Task: Add the task  Develop a new online tool for website optimization to the section Fast Frenzy in the project AuraTech and add a Due Date to the respective task as 2023/07/26
Action: Mouse moved to (585, 495)
Screenshot: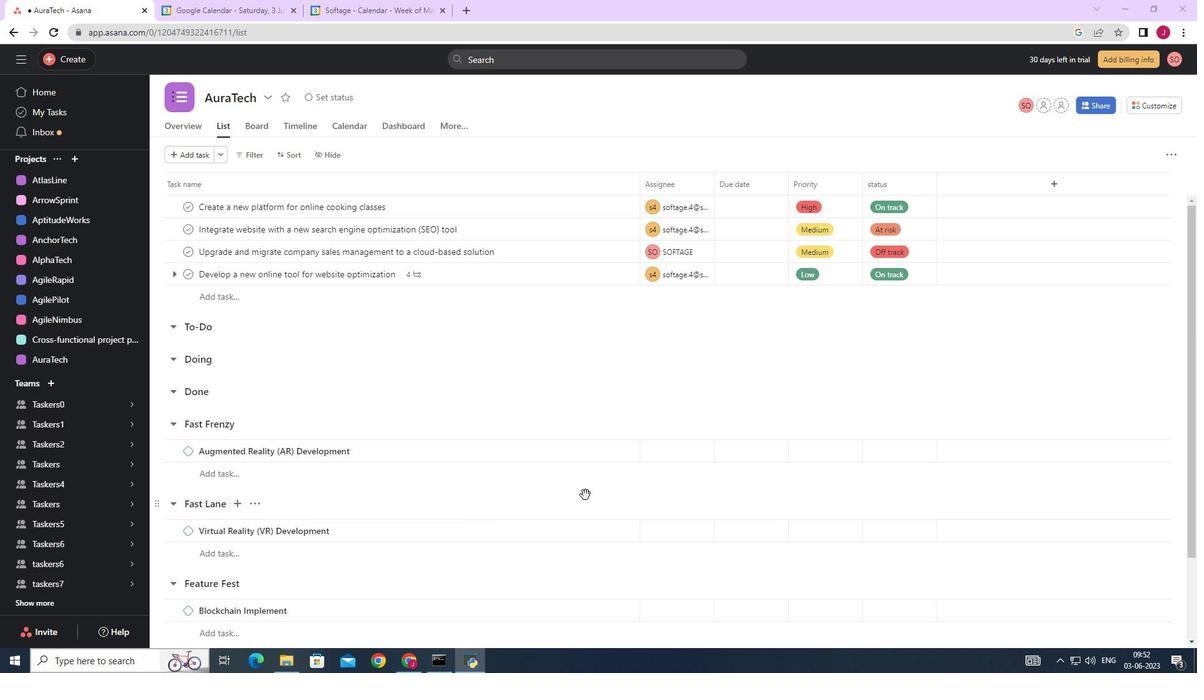 
Action: Mouse scrolled (585, 496) with delta (0, 0)
Screenshot: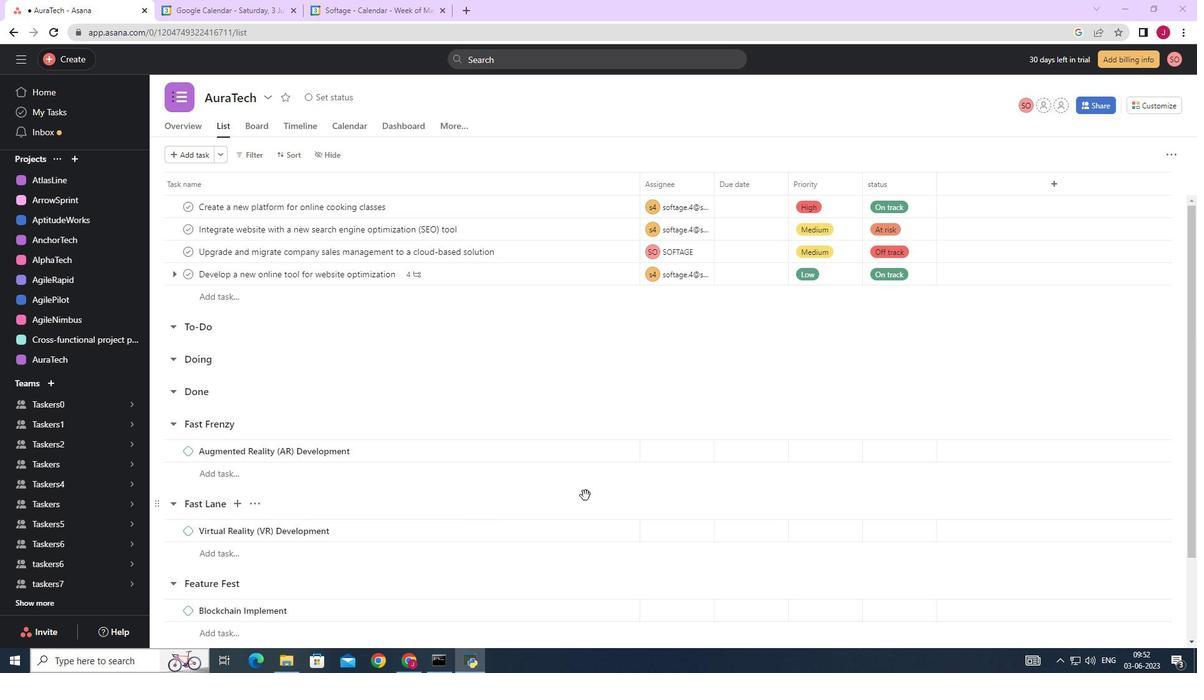 
Action: Mouse scrolled (585, 496) with delta (0, 0)
Screenshot: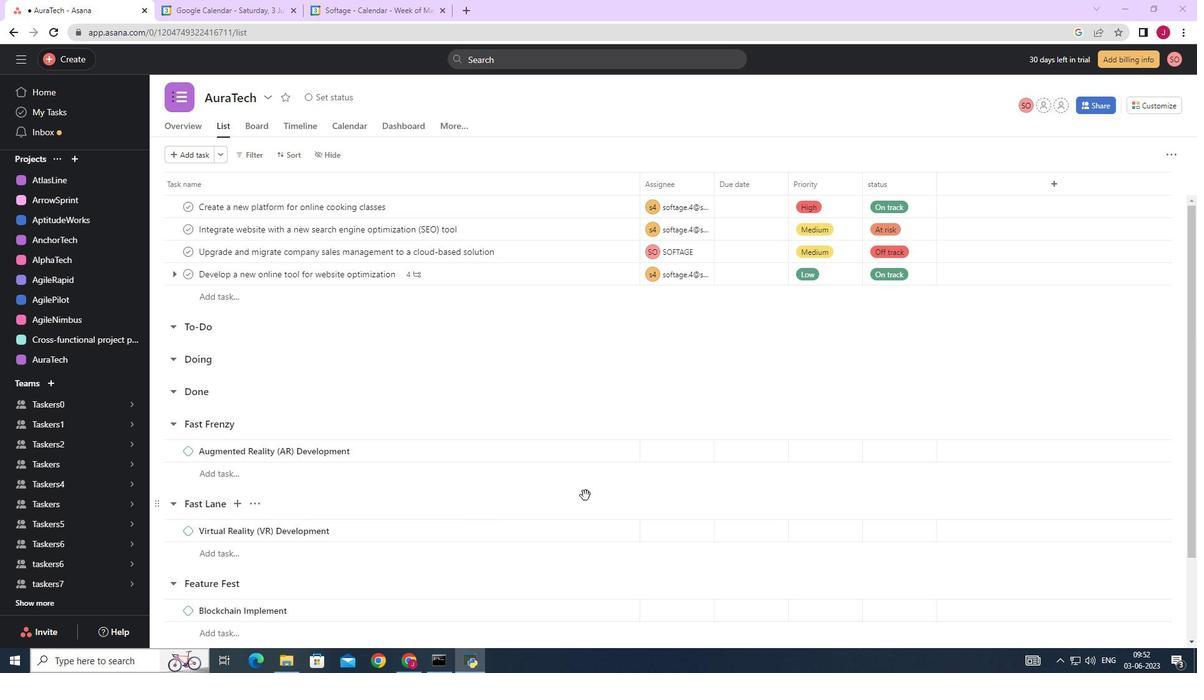 
Action: Mouse scrolled (585, 496) with delta (0, 0)
Screenshot: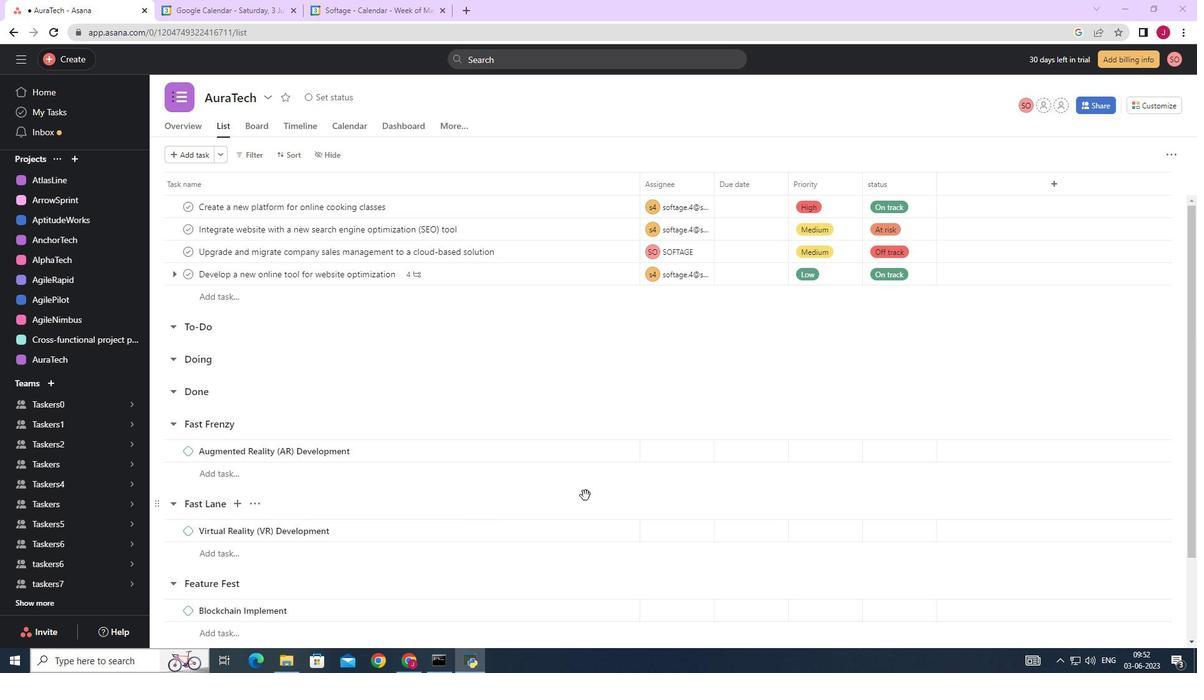 
Action: Mouse scrolled (585, 496) with delta (0, 0)
Screenshot: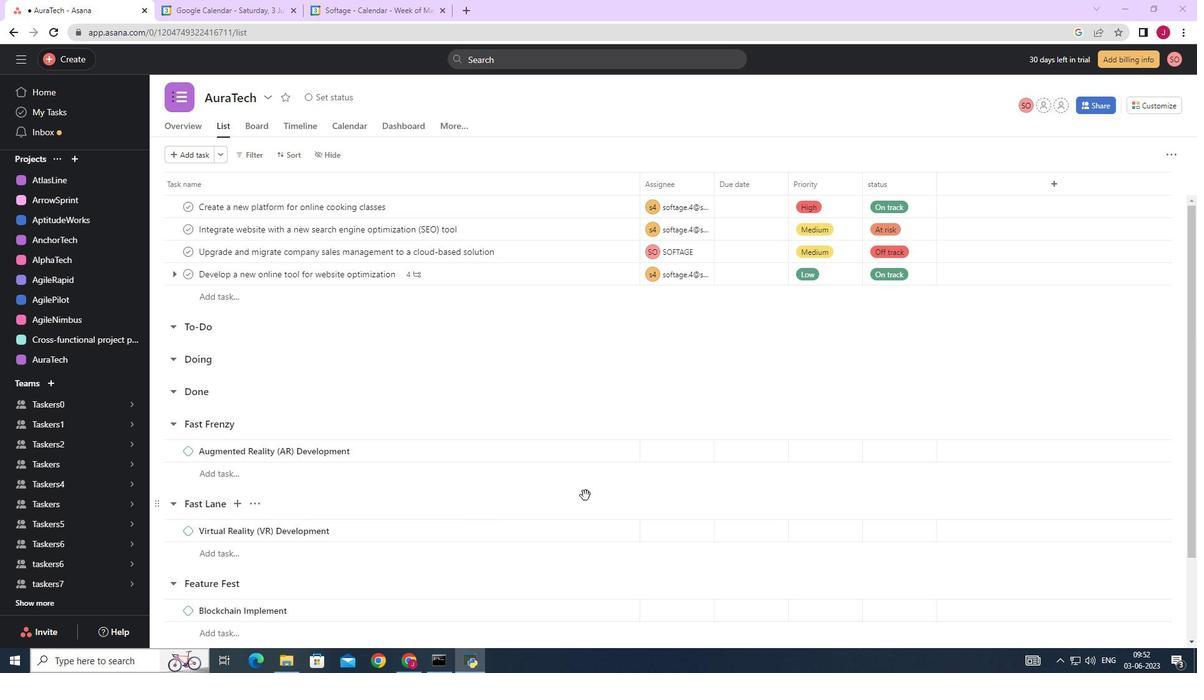 
Action: Mouse scrolled (585, 495) with delta (0, 0)
Screenshot: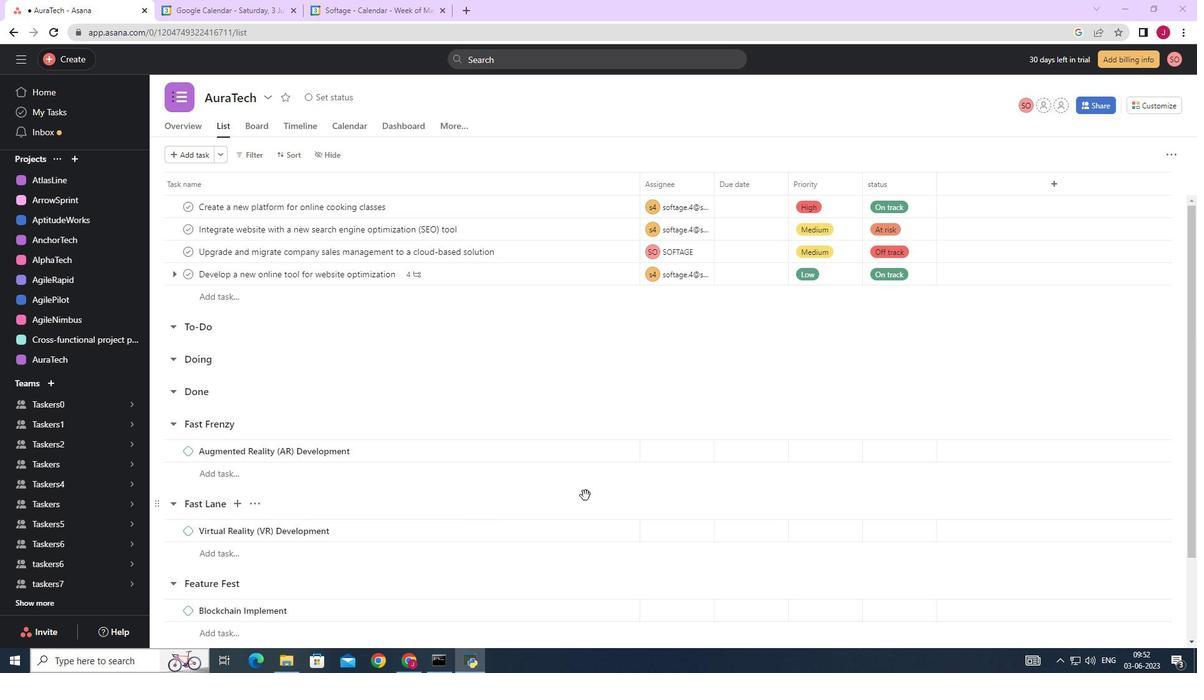 
Action: Mouse scrolled (585, 495) with delta (0, 0)
Screenshot: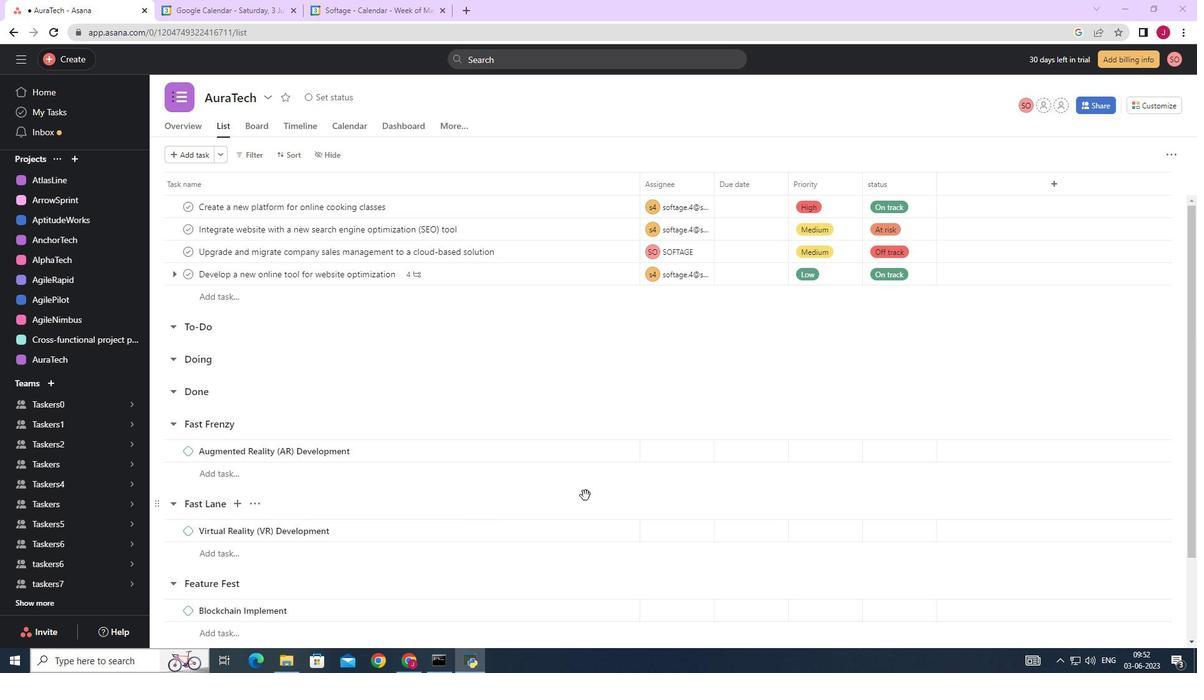 
Action: Mouse scrolled (585, 495) with delta (0, 0)
Screenshot: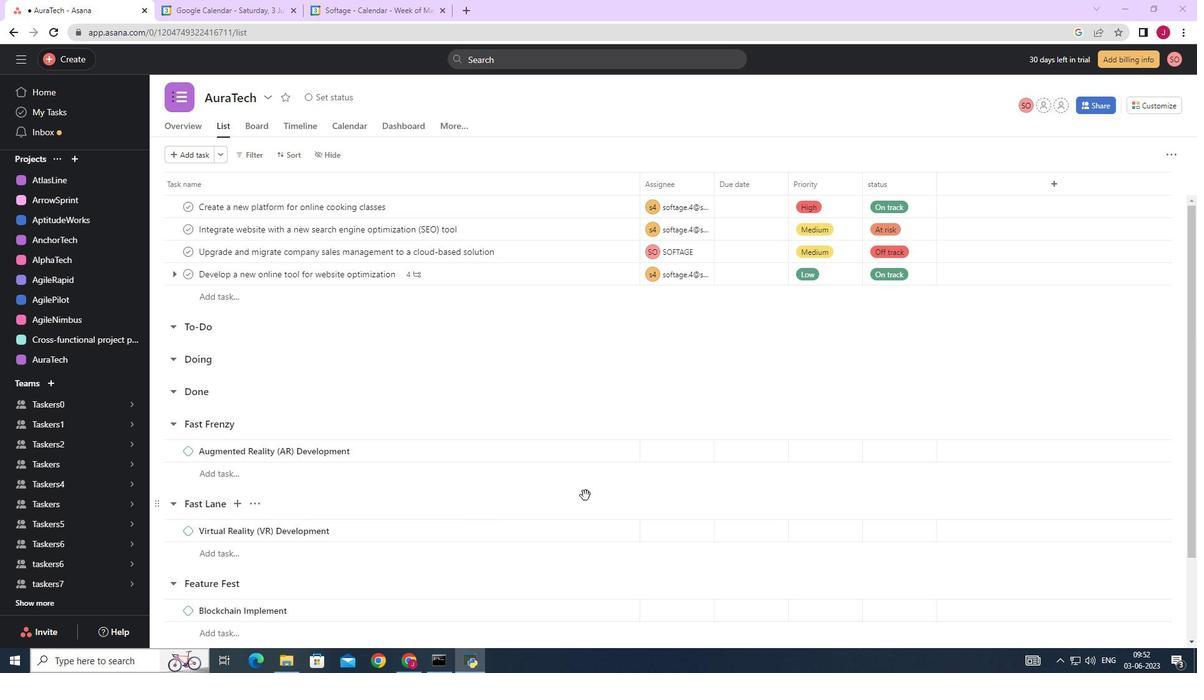 
Action: Mouse scrolled (585, 496) with delta (0, 0)
Screenshot: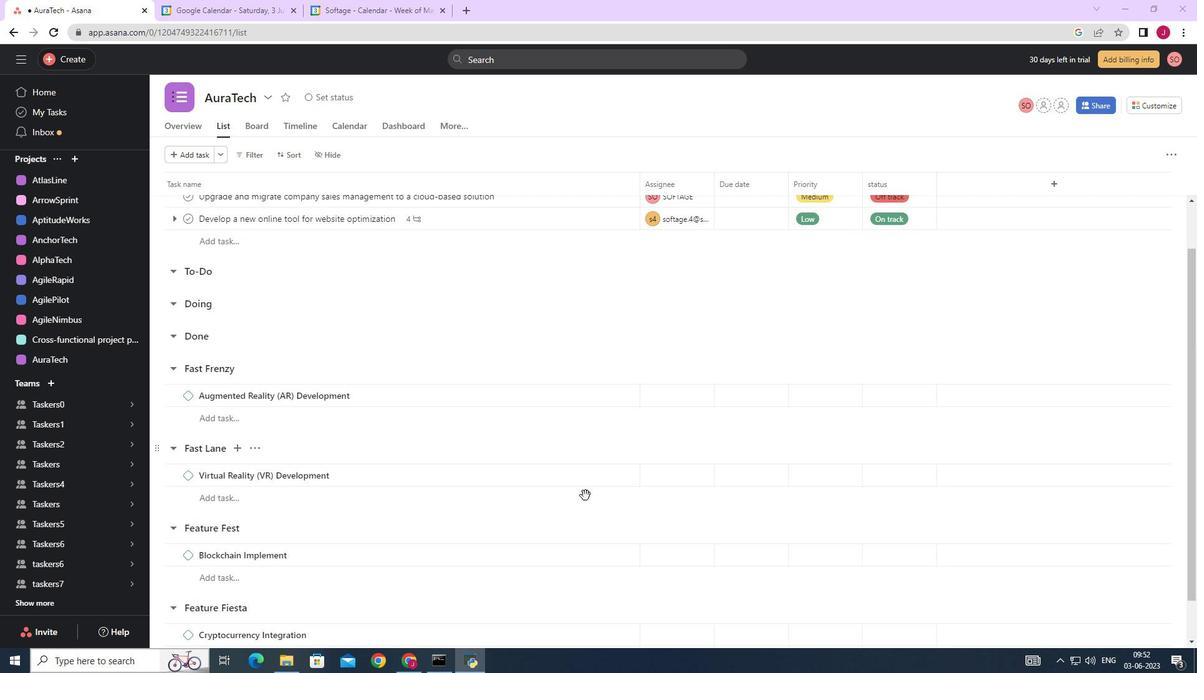 
Action: Mouse scrolled (585, 496) with delta (0, 0)
Screenshot: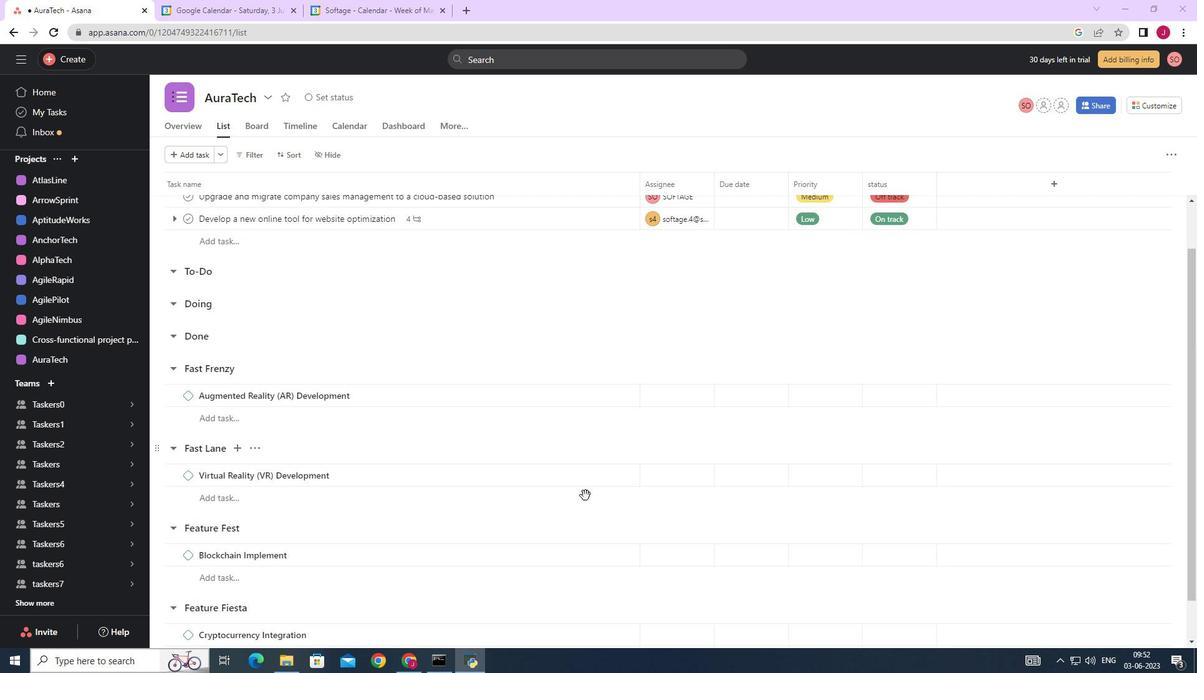 
Action: Mouse scrolled (585, 496) with delta (0, 0)
Screenshot: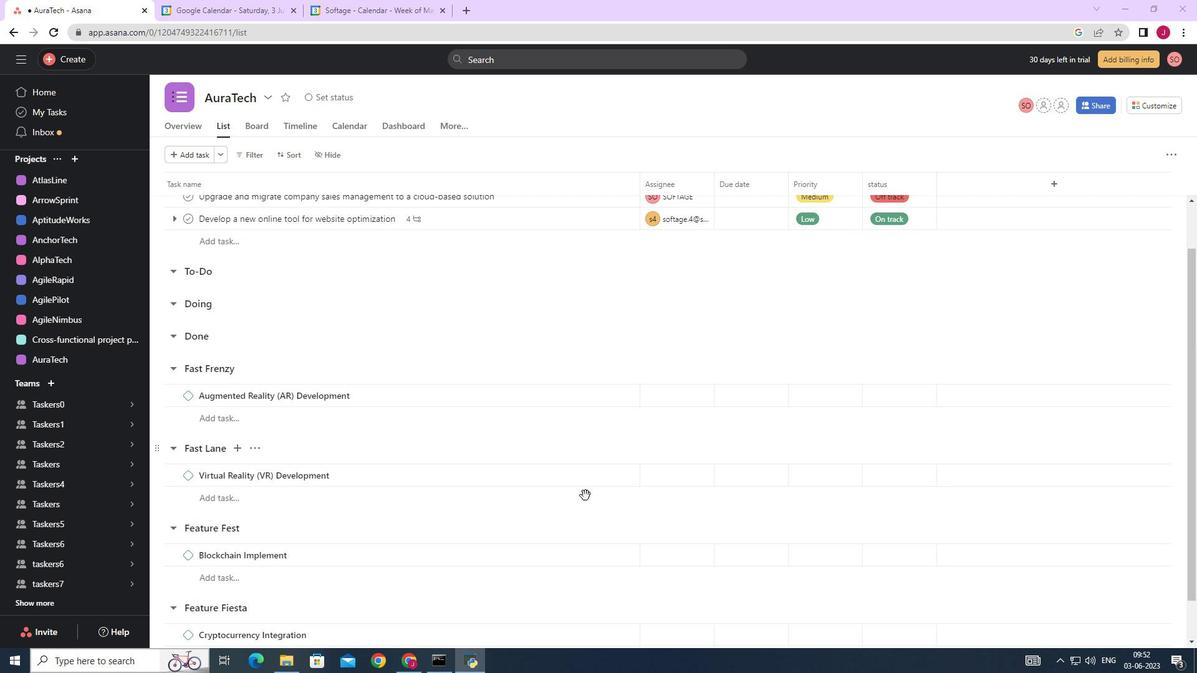
Action: Mouse moved to (604, 275)
Screenshot: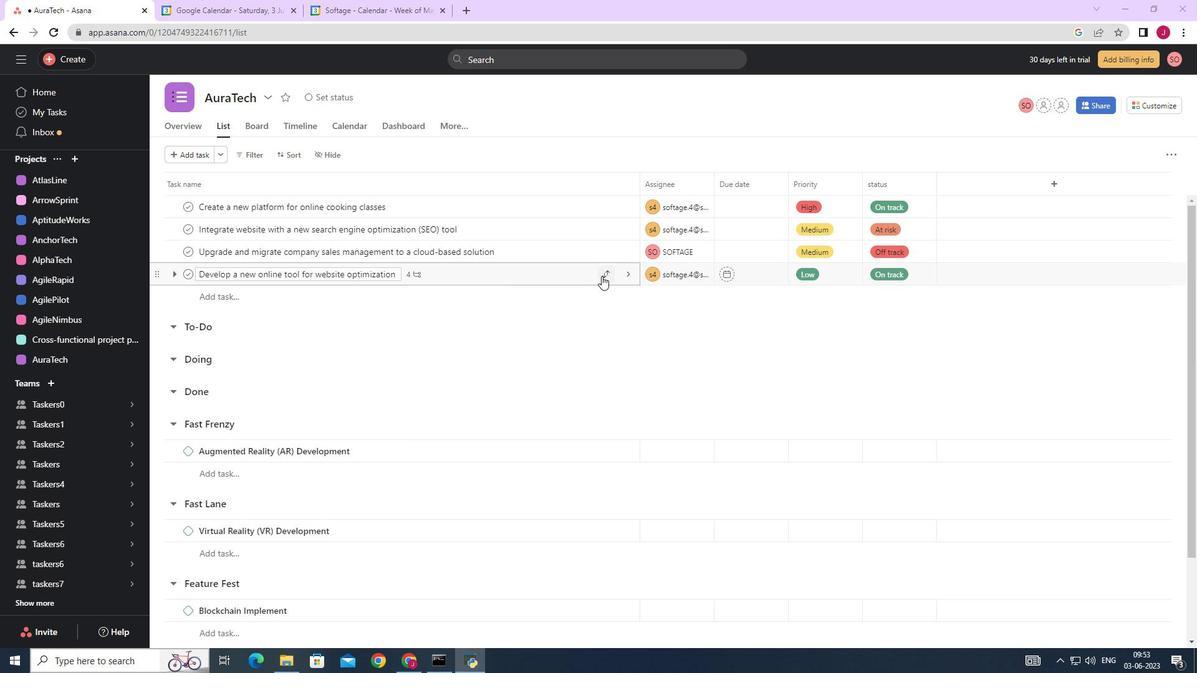 
Action: Mouse pressed left at (604, 275)
Screenshot: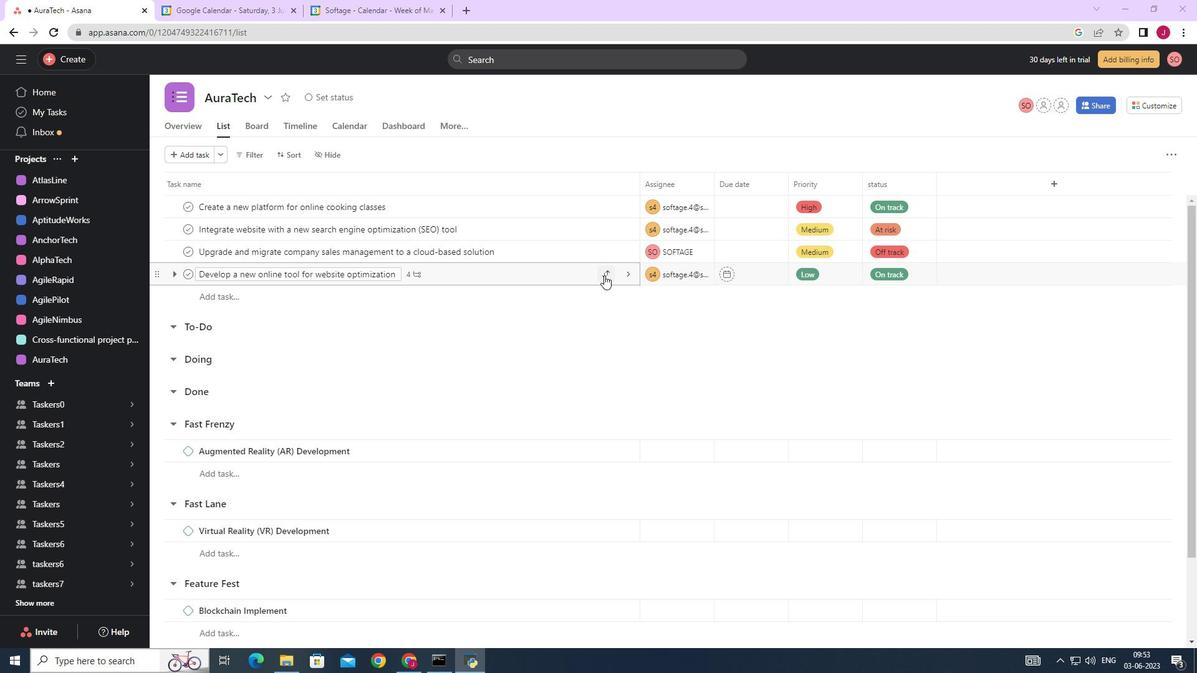 
Action: Mouse moved to (564, 409)
Screenshot: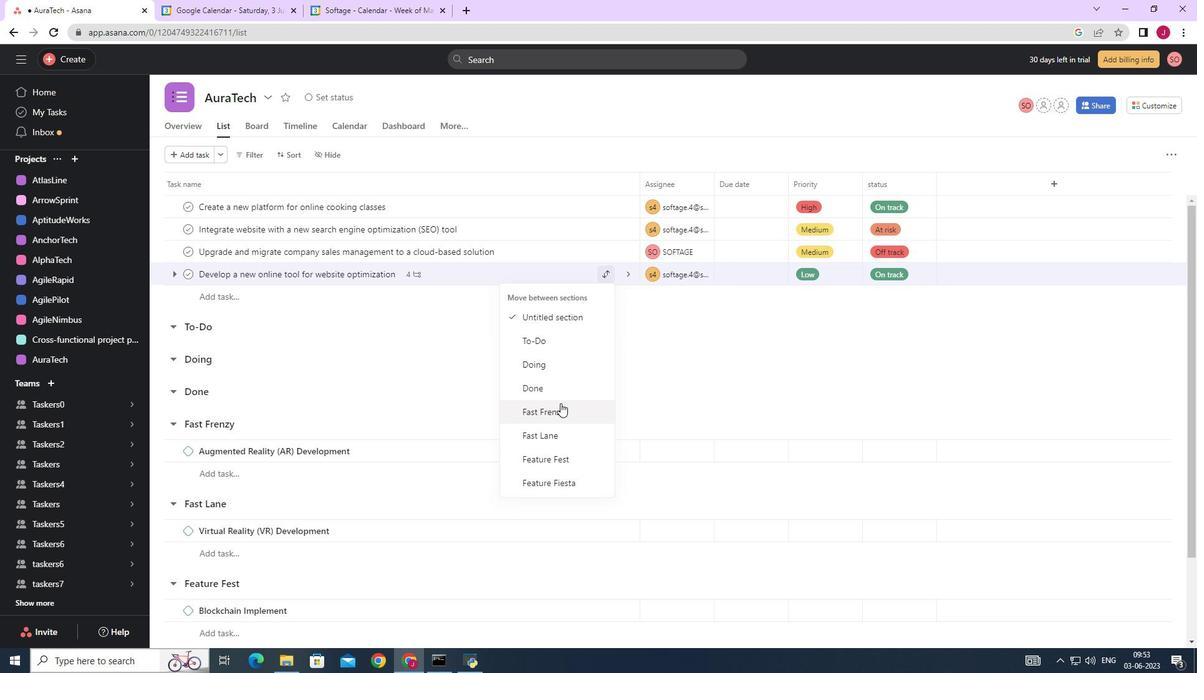 
Action: Mouse pressed left at (564, 409)
Screenshot: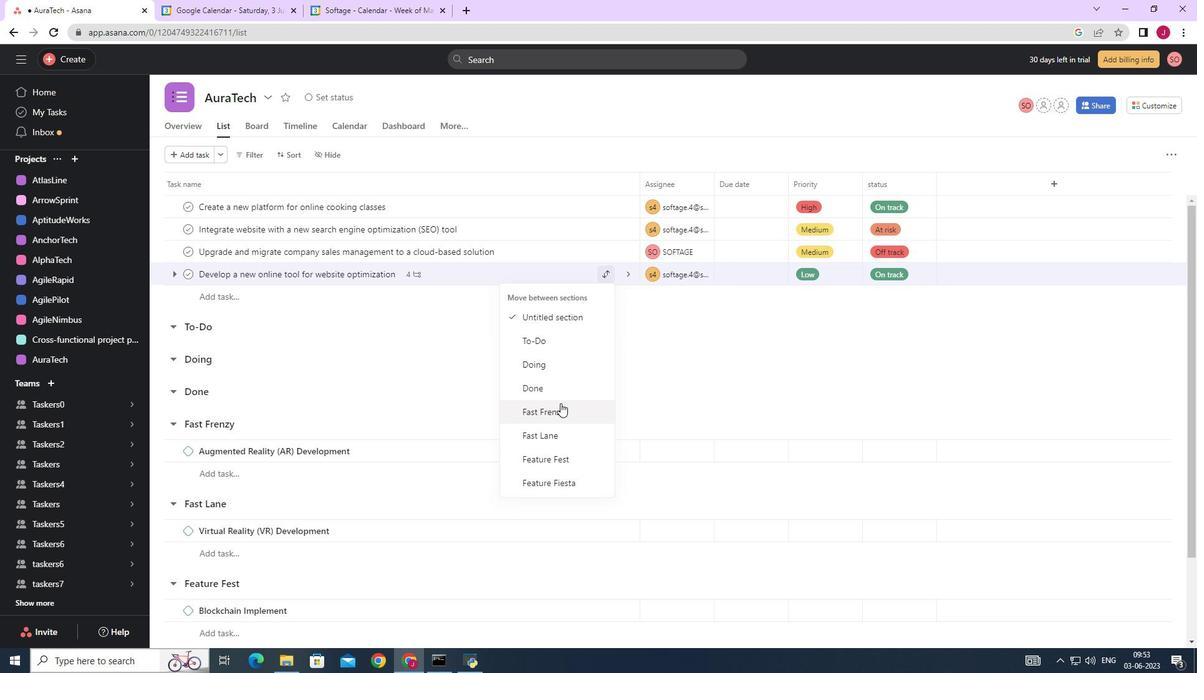 
Action: Mouse moved to (763, 432)
Screenshot: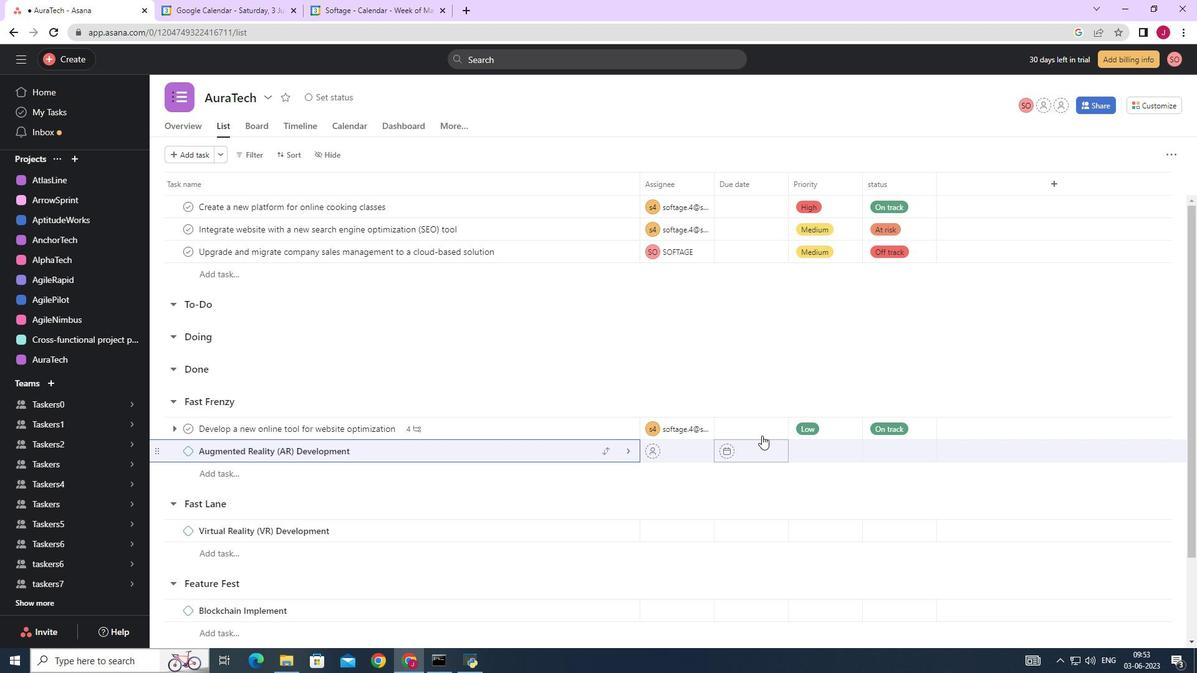 
Action: Mouse pressed left at (763, 432)
Screenshot: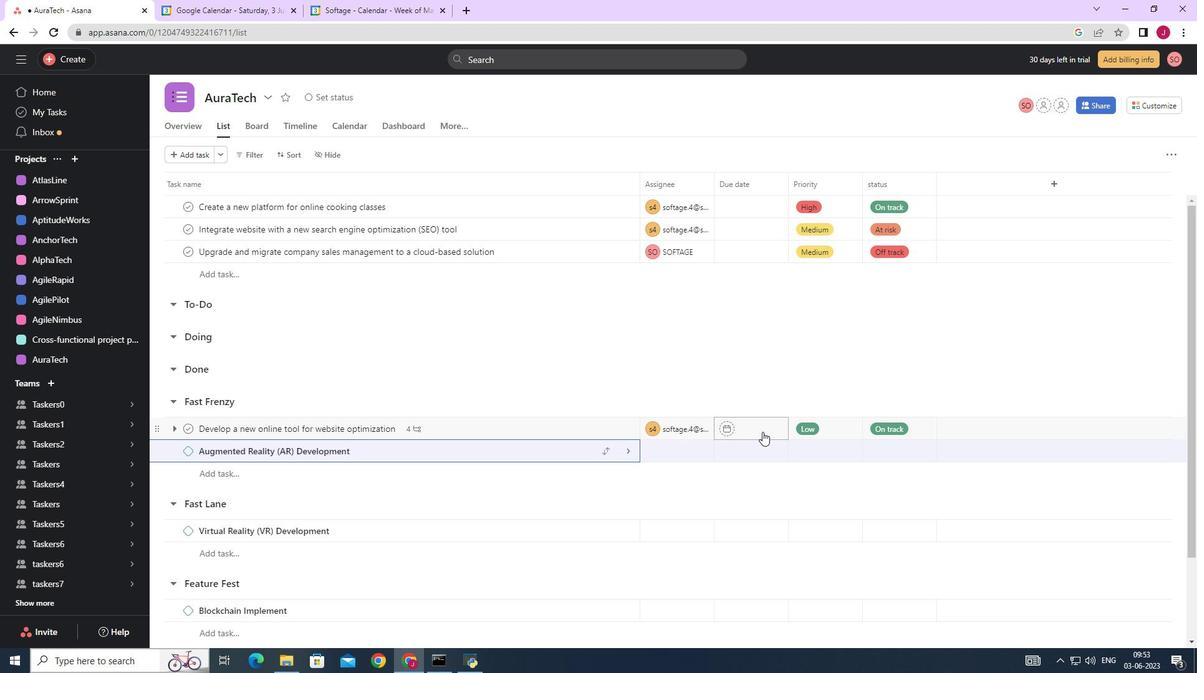 
Action: Mouse moved to (875, 234)
Screenshot: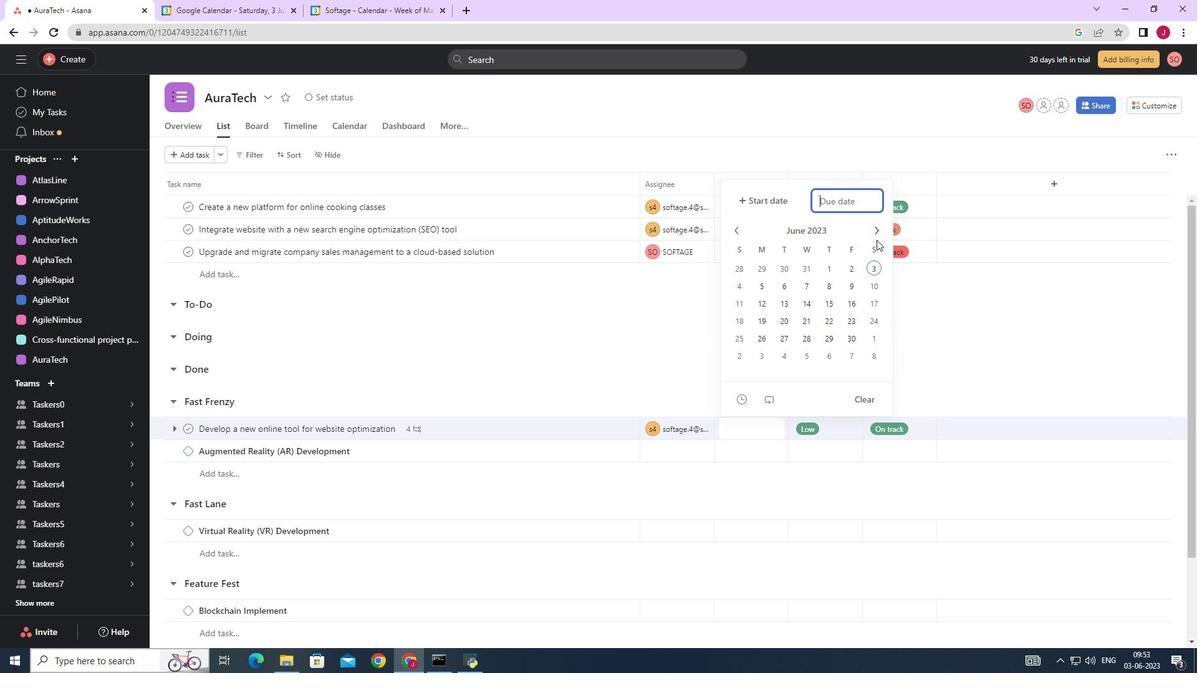 
Action: Mouse pressed left at (875, 234)
Screenshot: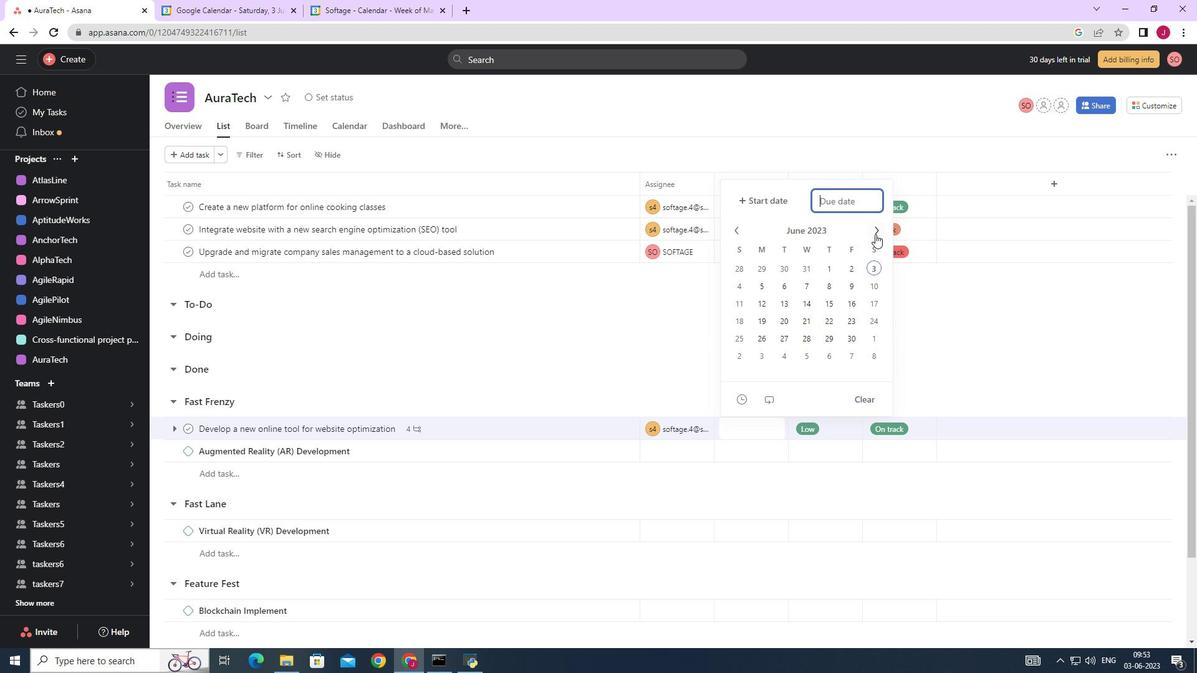 
Action: Mouse moved to (803, 340)
Screenshot: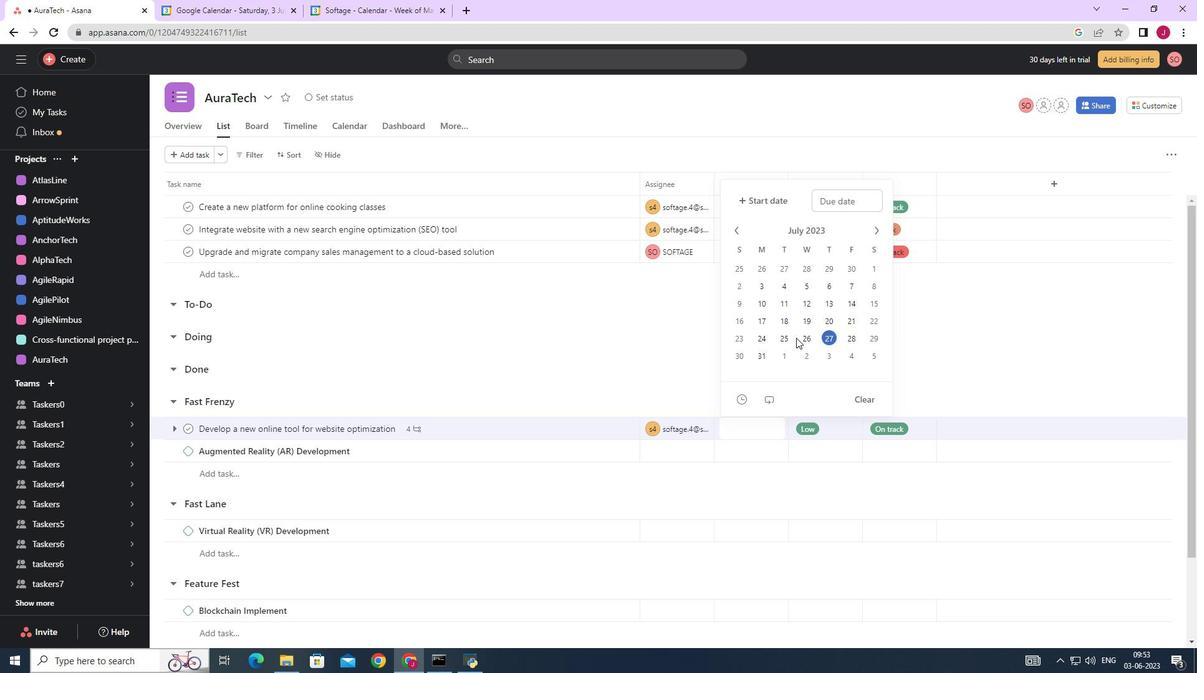 
Action: Mouse pressed left at (803, 340)
Screenshot: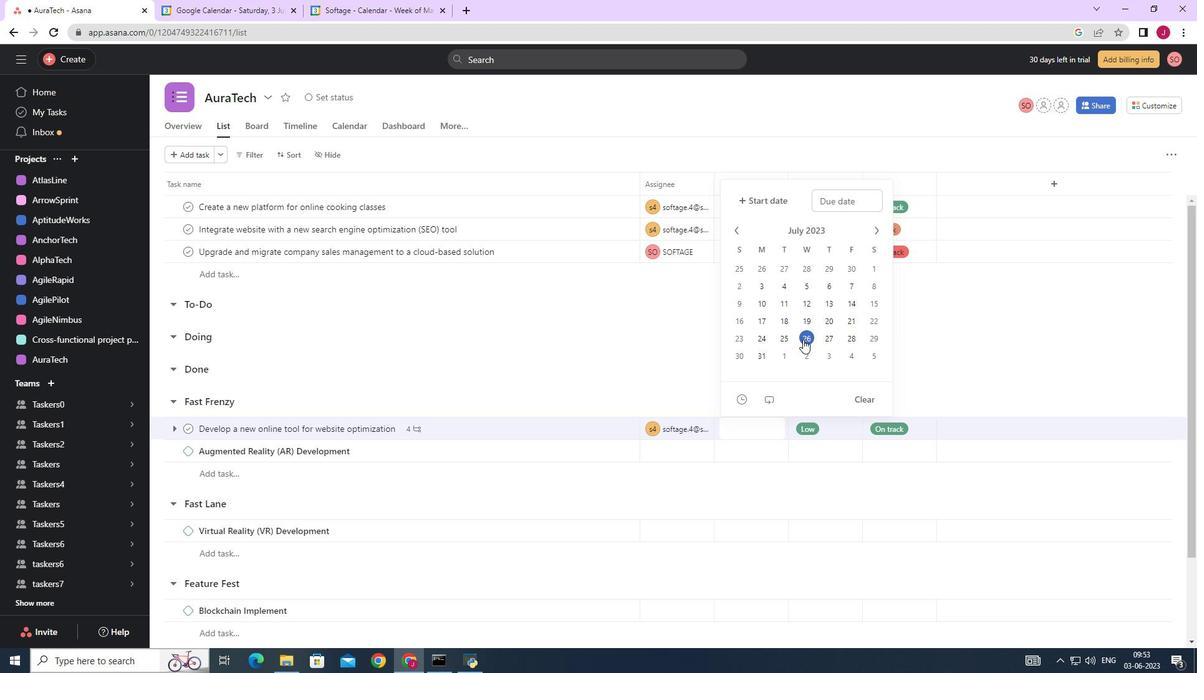 
Action: Mouse moved to (983, 341)
Screenshot: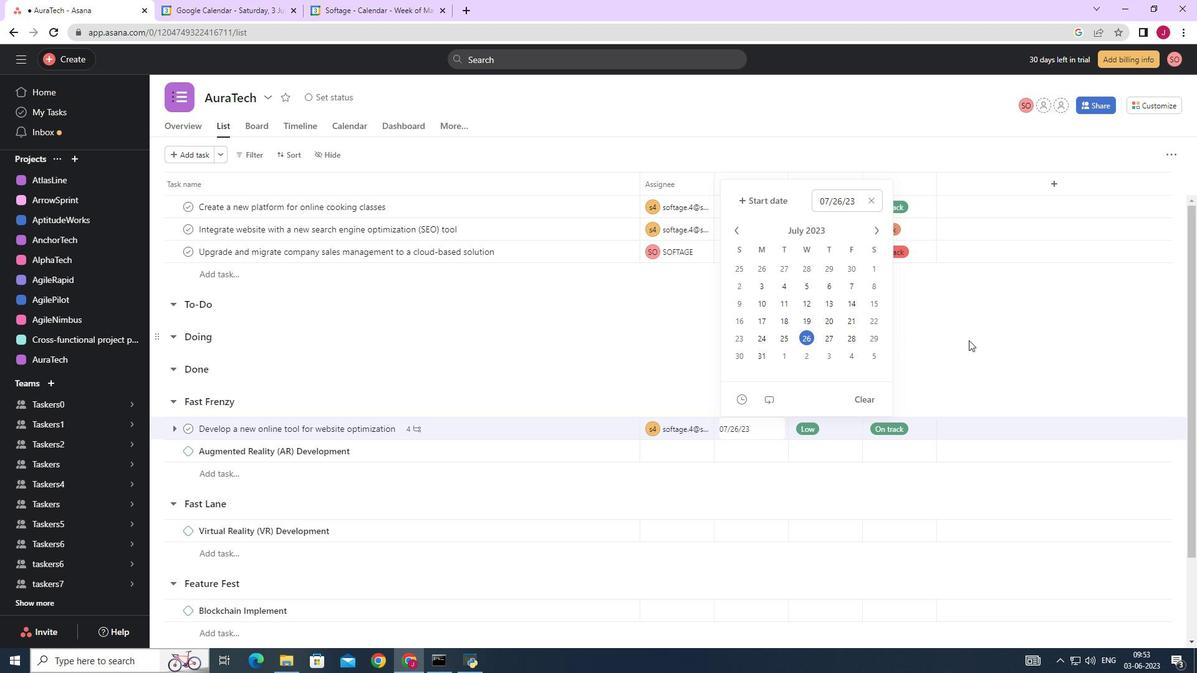 
Action: Mouse pressed left at (983, 341)
Screenshot: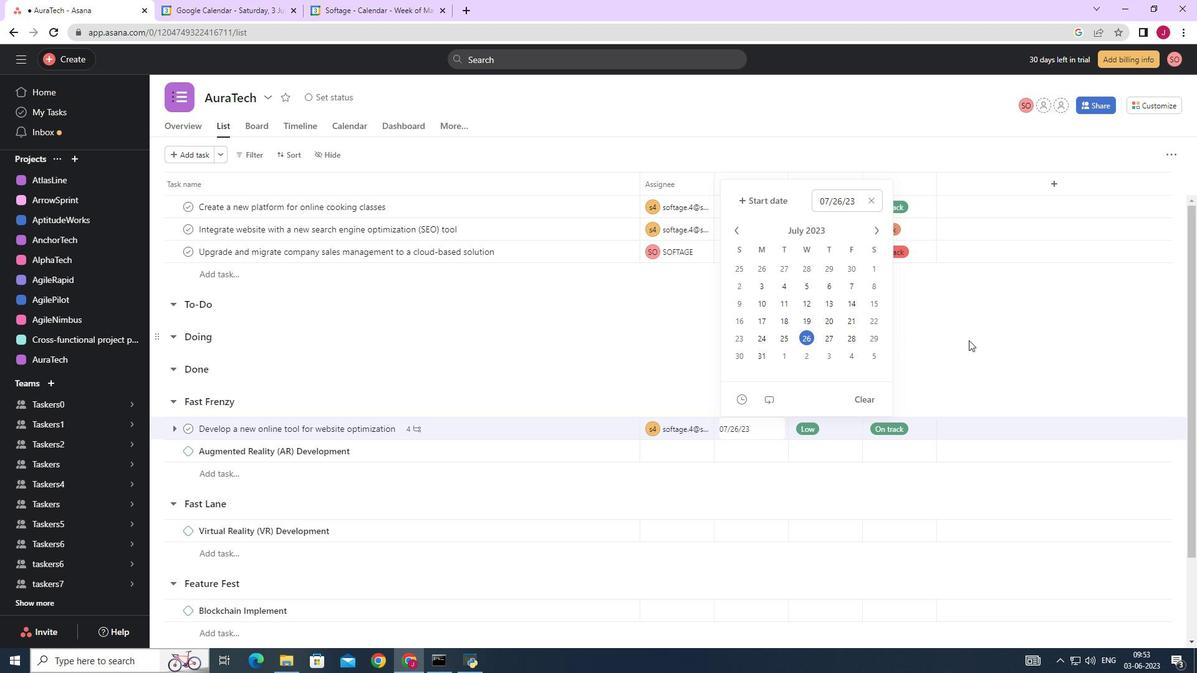 
